 Task: Create new profile with name "My Profile" and copy from data science.
Action: Mouse moved to (35, 9)
Screenshot: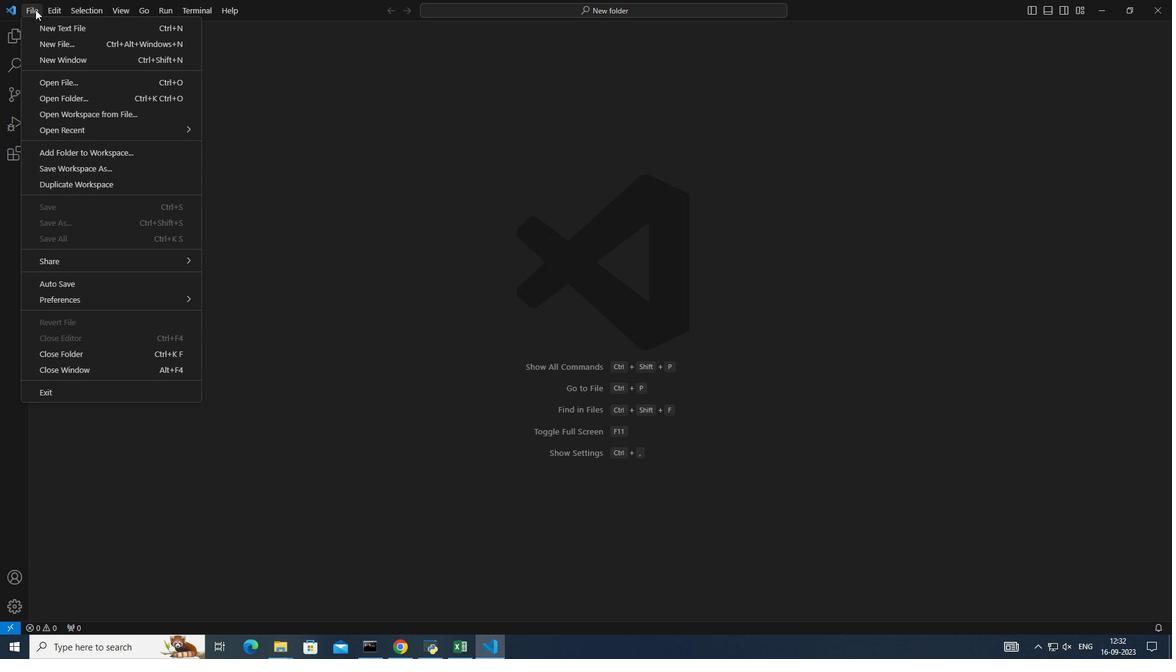 
Action: Mouse pressed left at (35, 9)
Screenshot: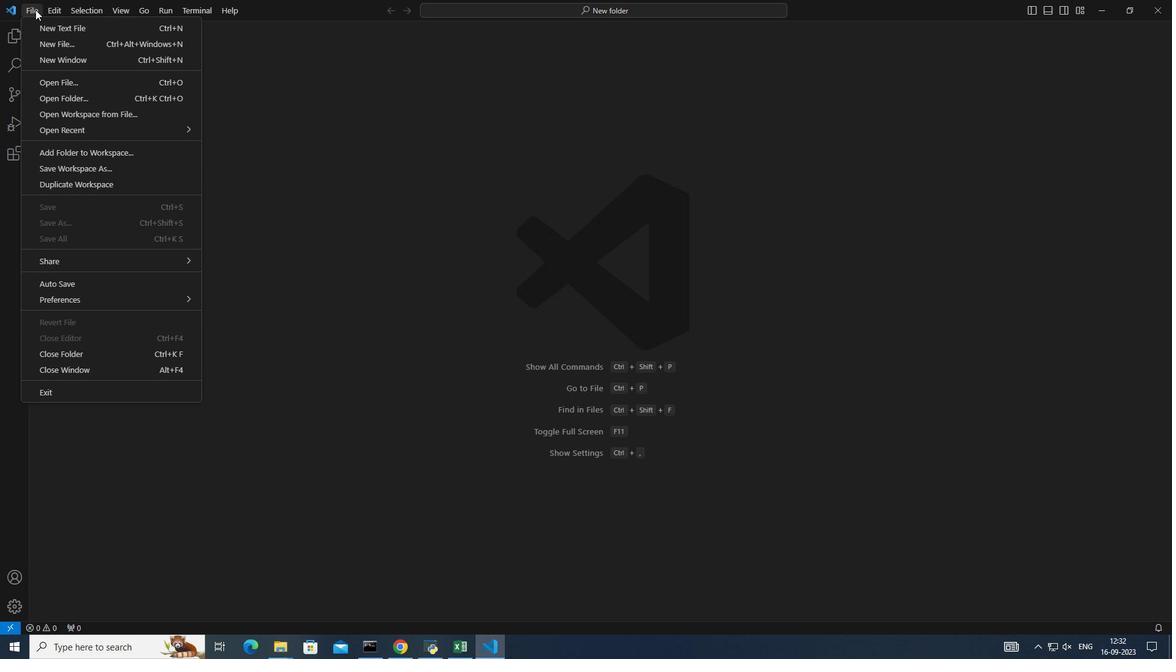 
Action: Mouse moved to (61, 296)
Screenshot: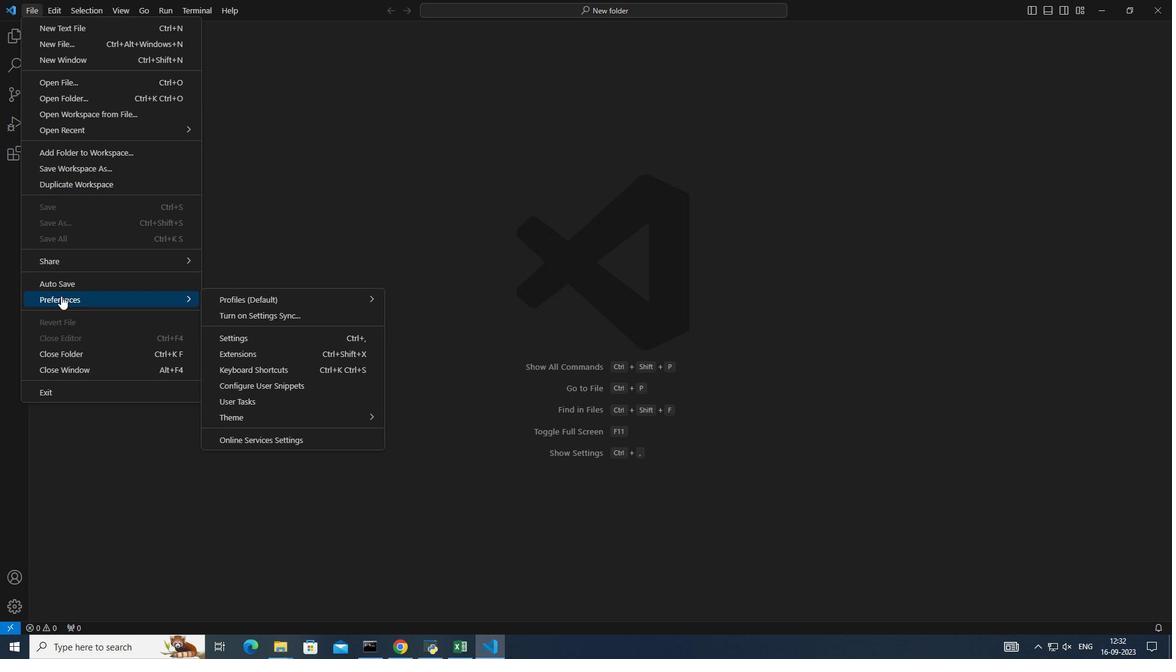 
Action: Mouse pressed left at (61, 296)
Screenshot: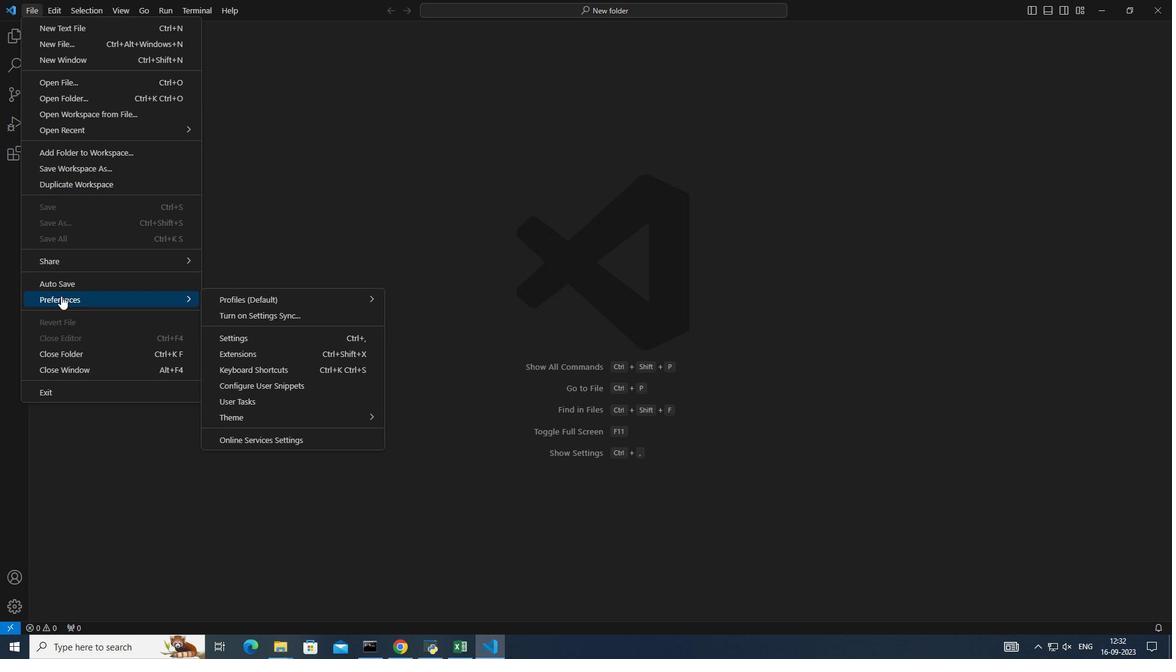 
Action: Mouse moved to (413, 348)
Screenshot: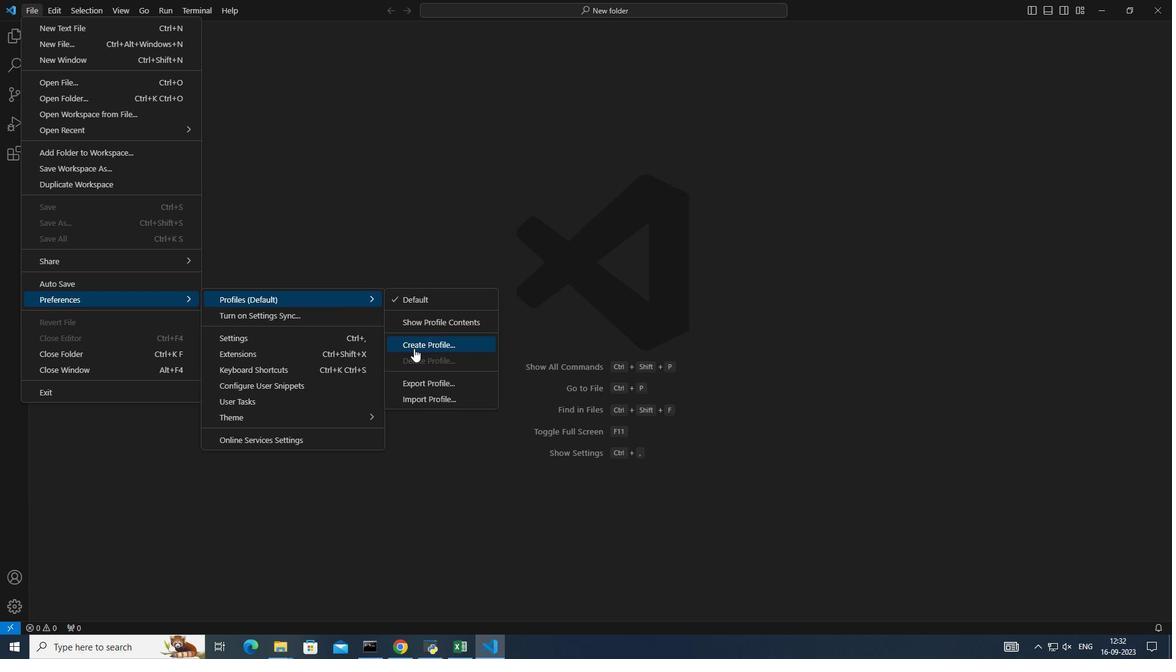 
Action: Mouse pressed left at (413, 348)
Screenshot: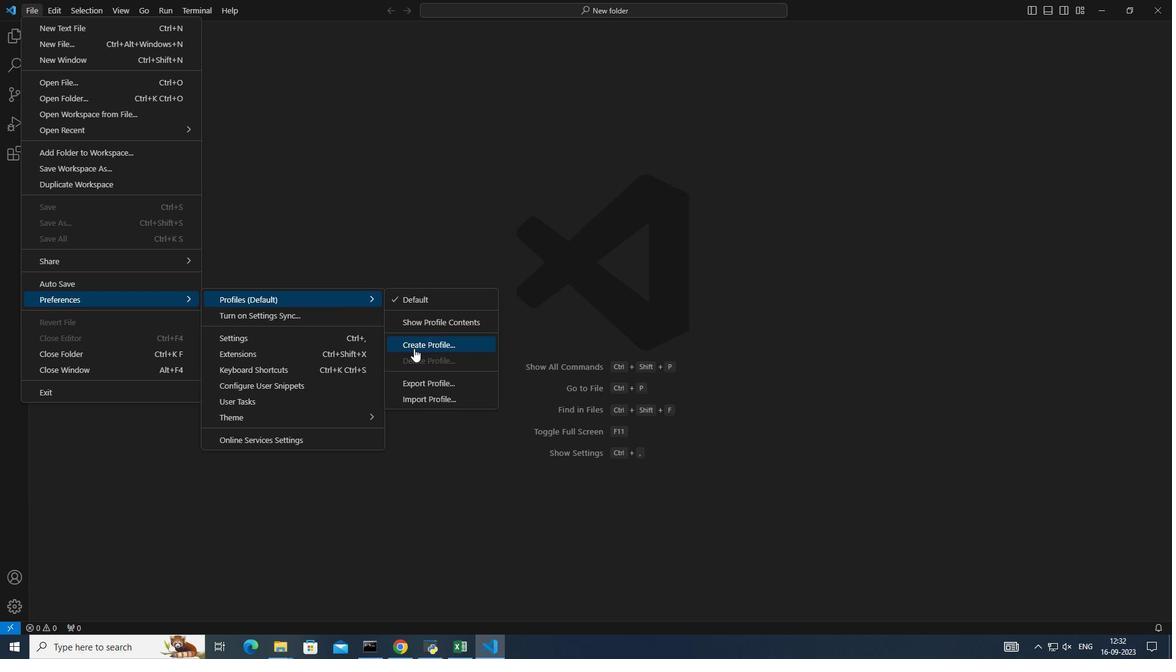 
Action: Mouse moved to (481, 31)
Screenshot: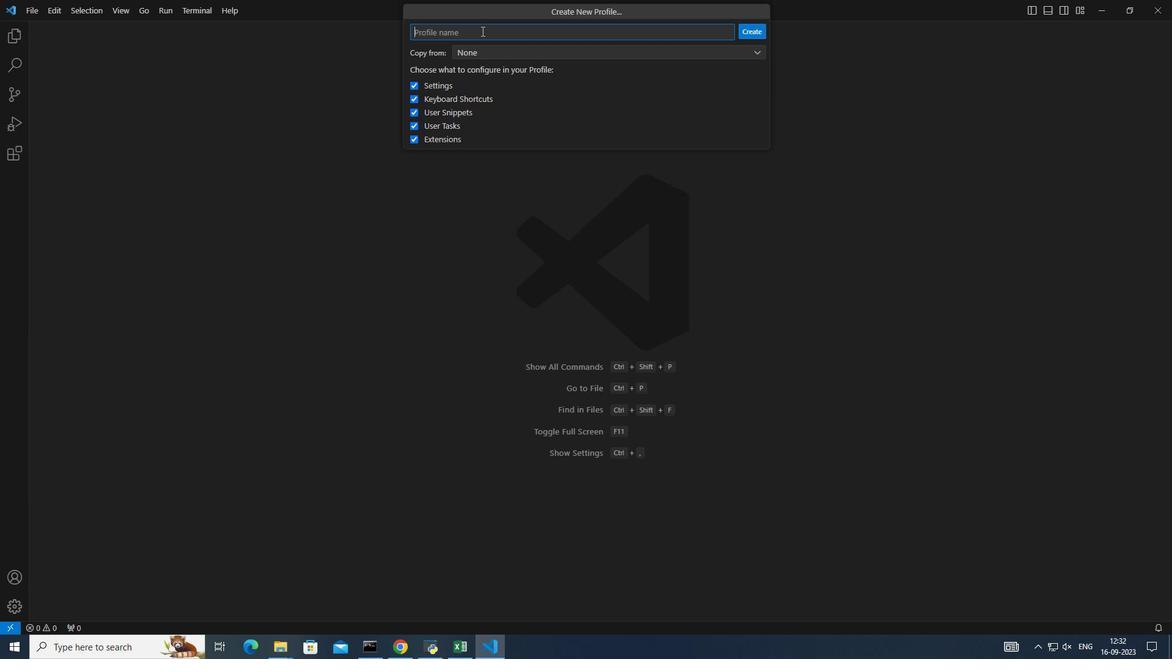 
Action: Mouse pressed left at (481, 31)
Screenshot: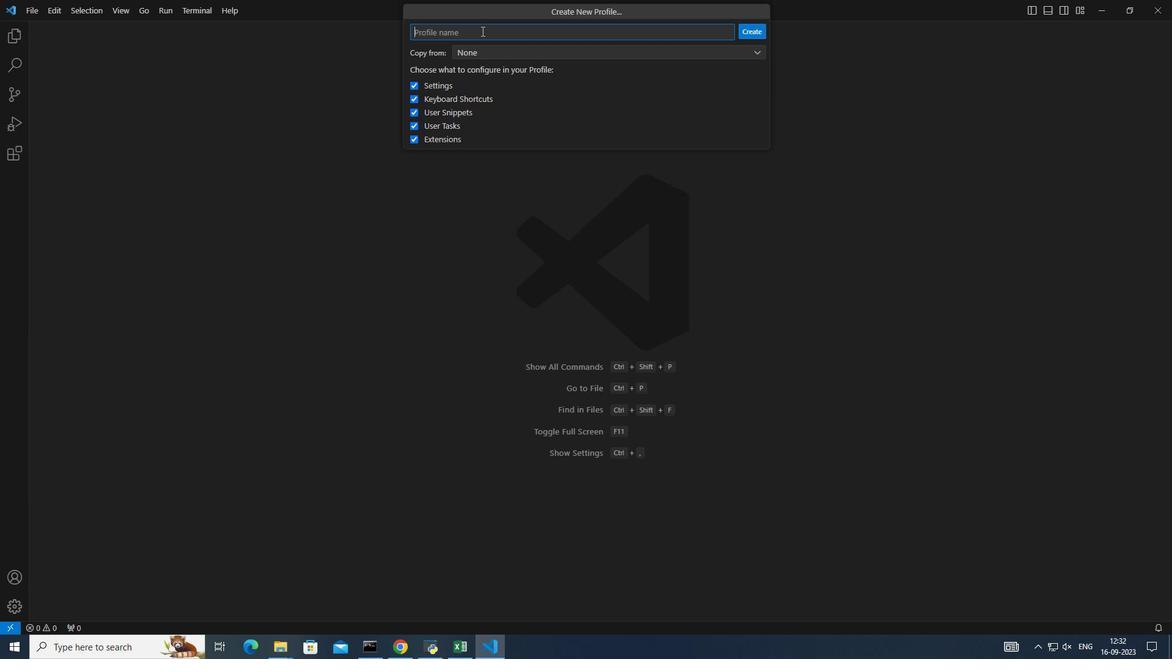 
Action: Key pressed <Key.caps_lock>M<Key.caps_lock>y<Key.space><Key.caps_lock>P<Key.caps_lock>rofile
Screenshot: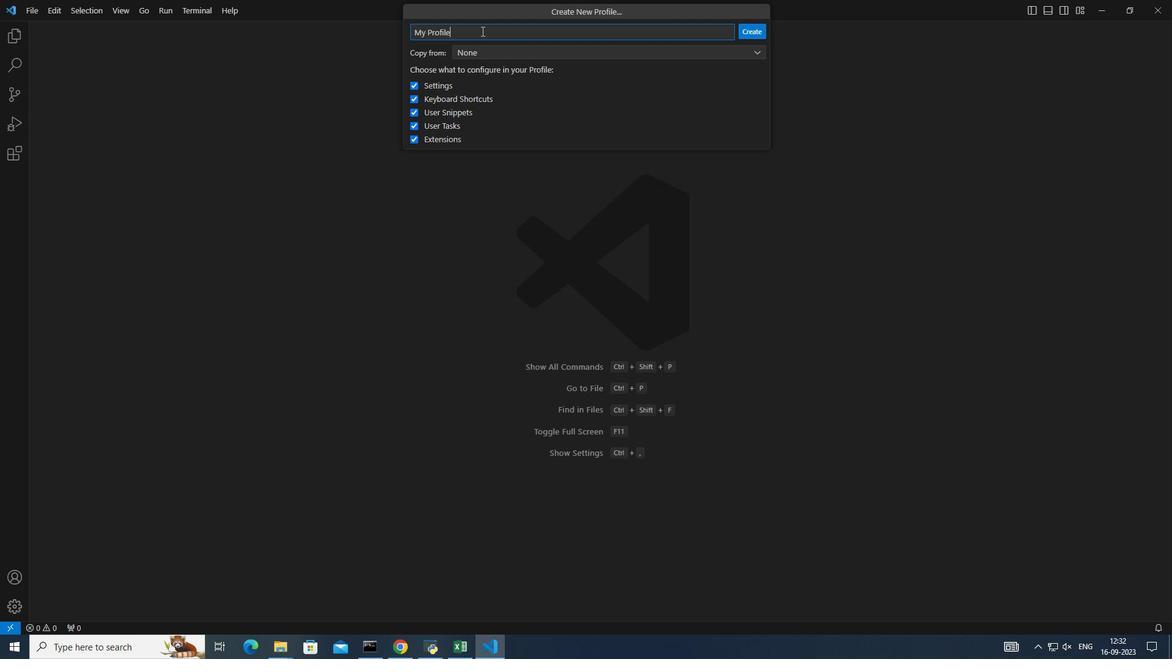 
Action: Mouse moved to (752, 49)
Screenshot: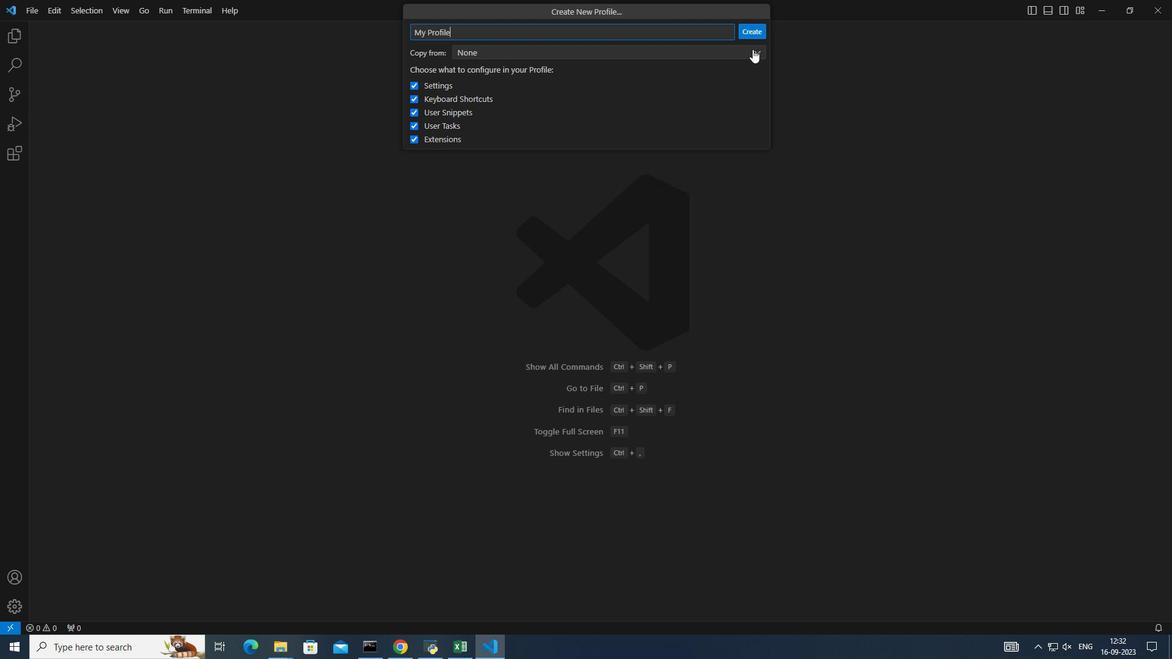 
Action: Mouse pressed left at (752, 49)
Screenshot: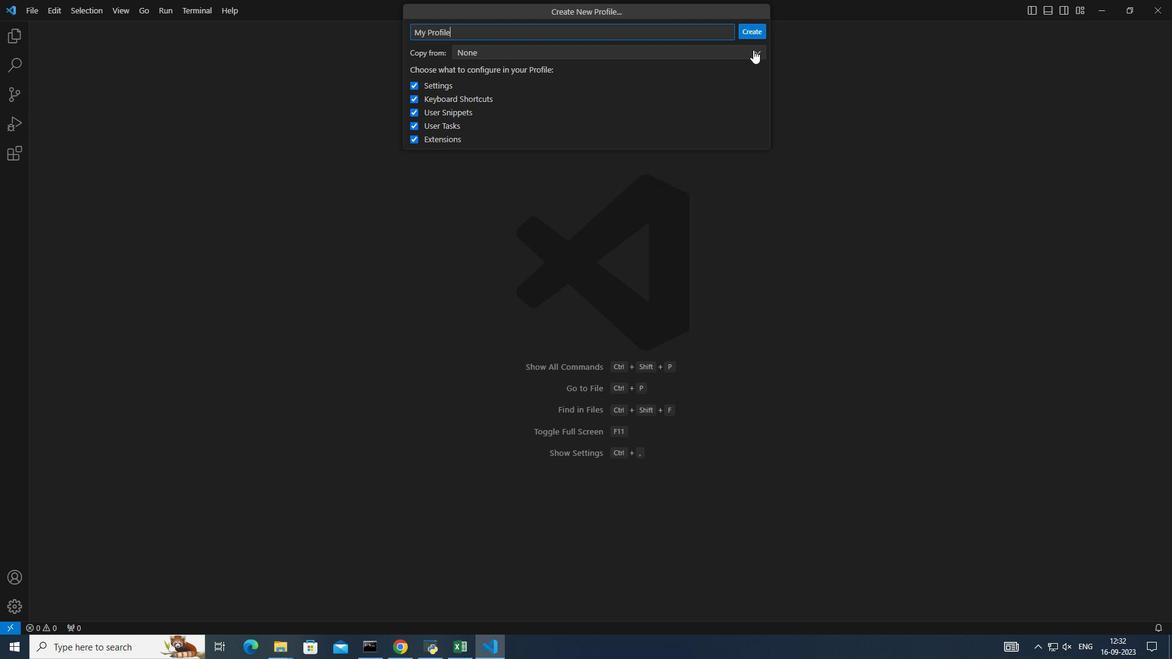 
Action: Mouse moved to (529, 133)
Screenshot: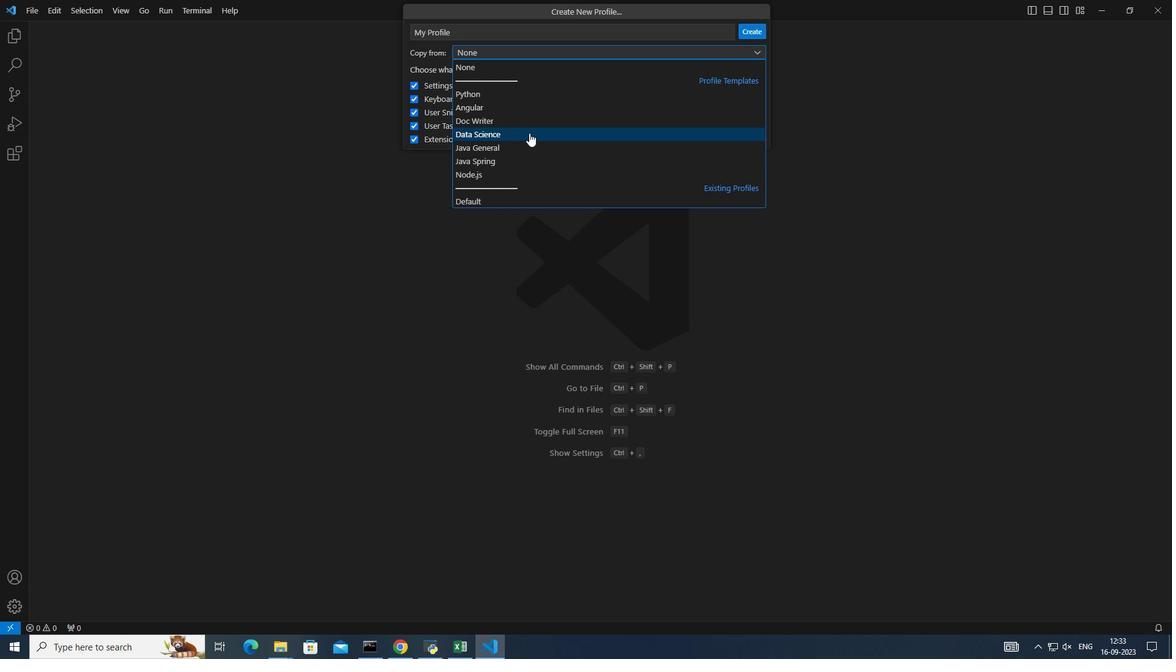 
Action: Mouse pressed left at (529, 133)
Screenshot: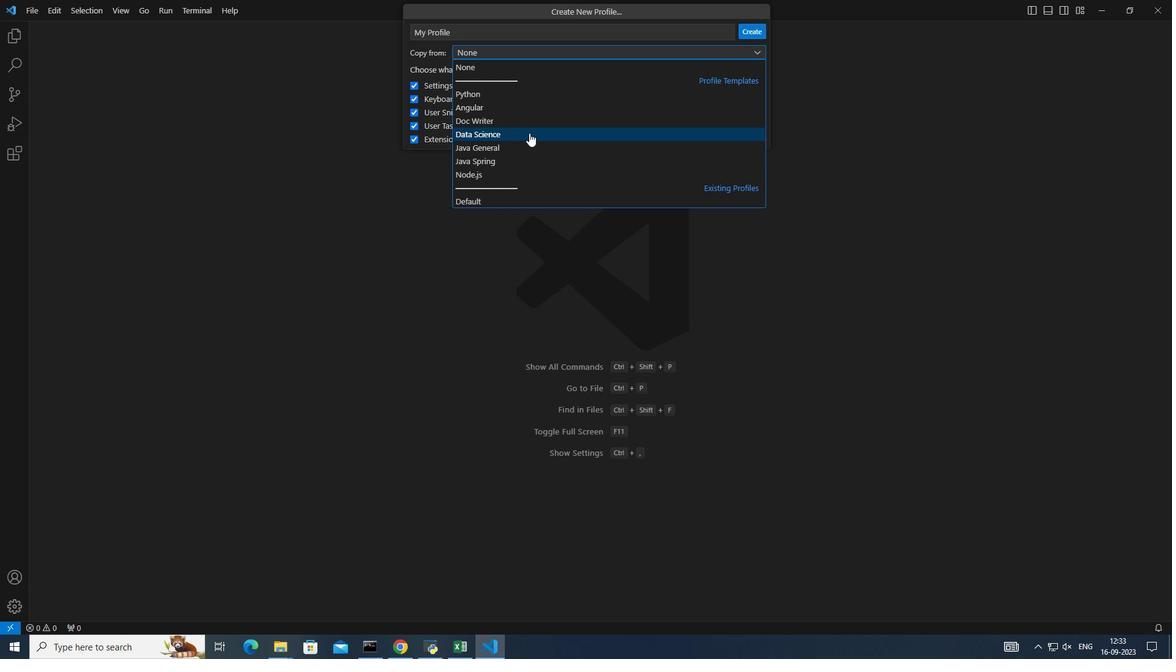 
Action: Mouse moved to (754, 31)
Screenshot: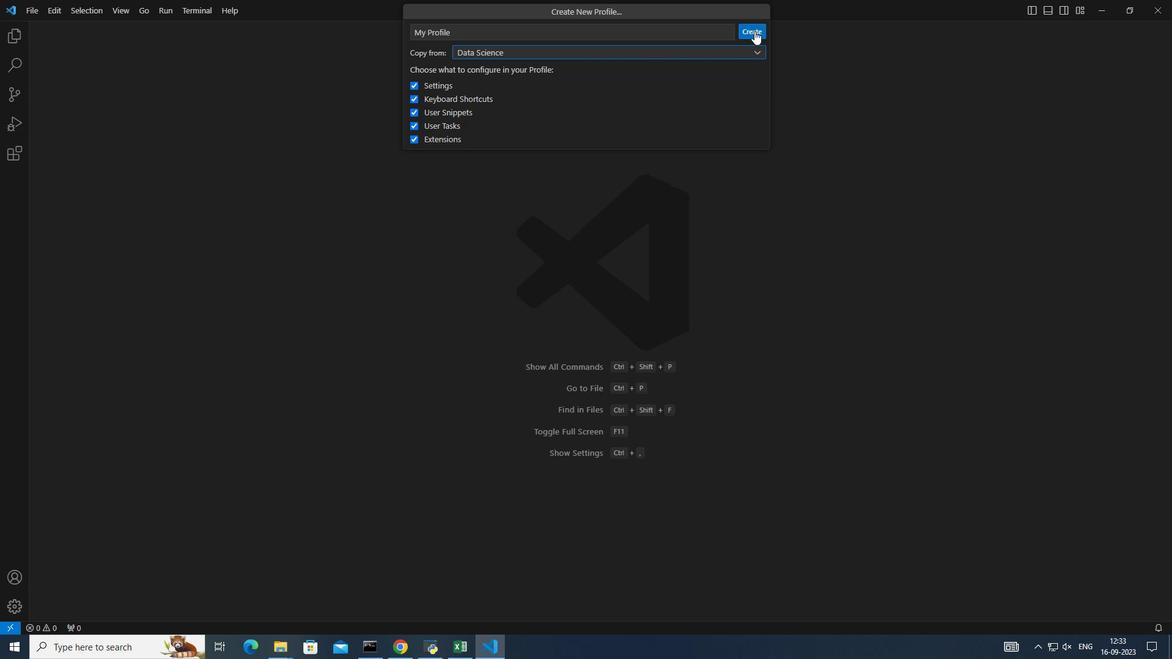 
Action: Mouse pressed left at (754, 31)
Screenshot: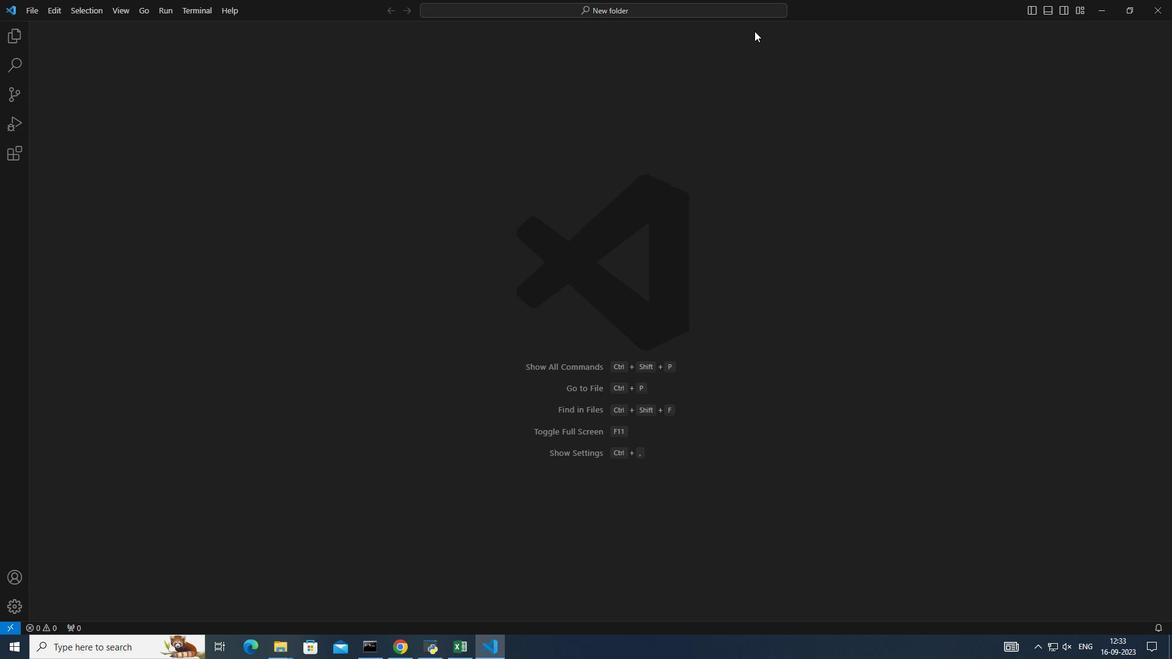 
Action: Mouse moved to (755, 31)
Screenshot: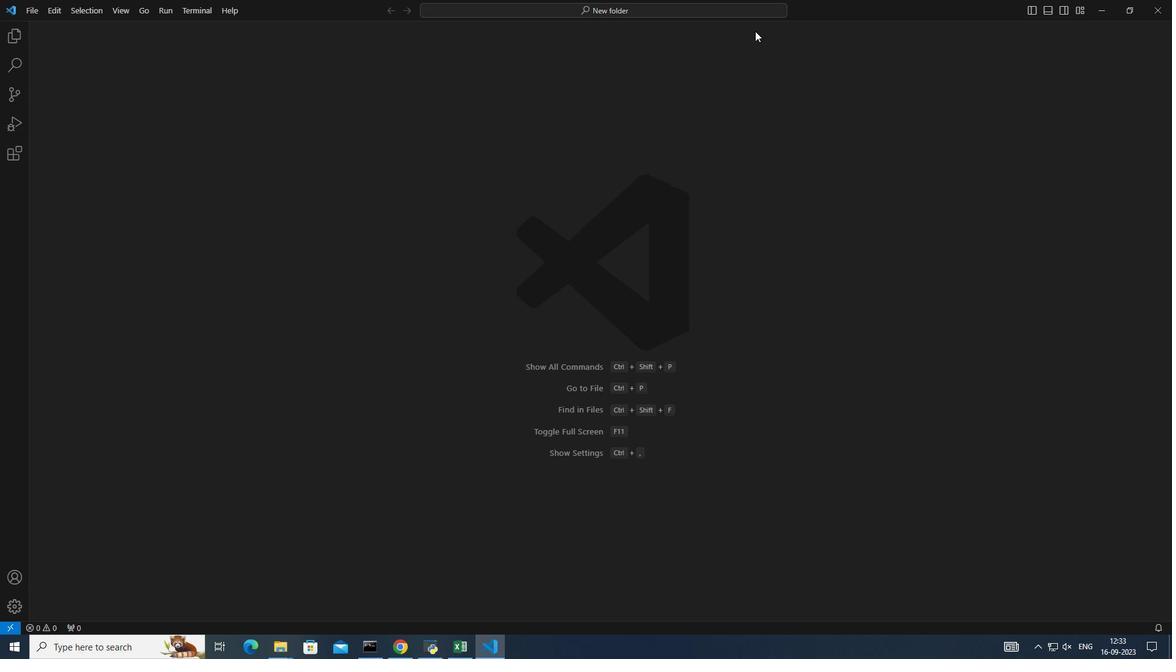 
